 Task: Add a condition where "Hours since last SLA breach Greater than Twelve" in new tickets in your groups.
Action: Mouse moved to (118, 419)
Screenshot: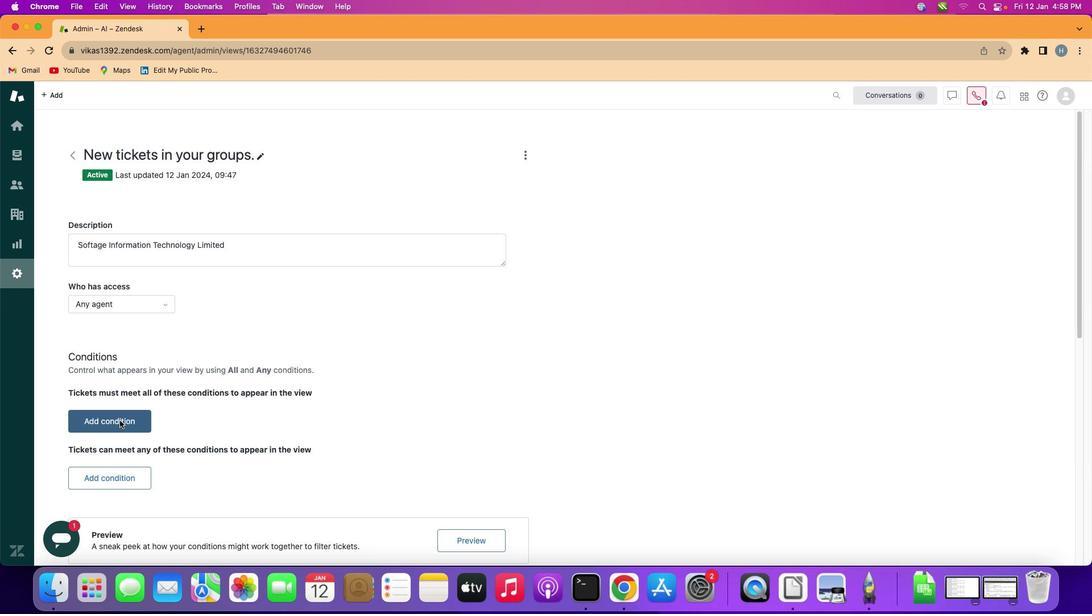 
Action: Mouse pressed left at (118, 419)
Screenshot: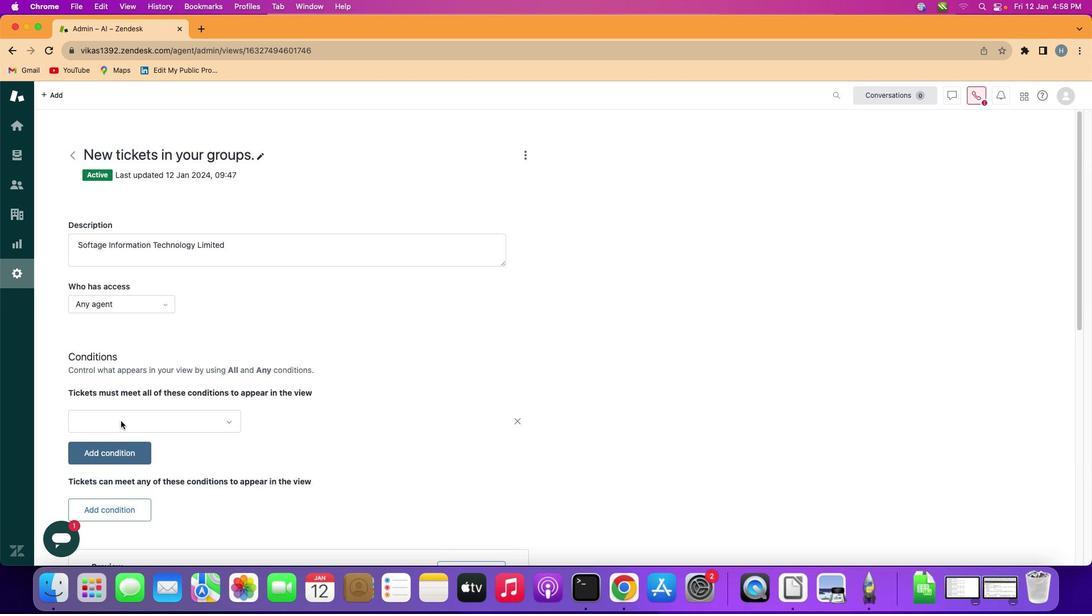 
Action: Mouse moved to (189, 418)
Screenshot: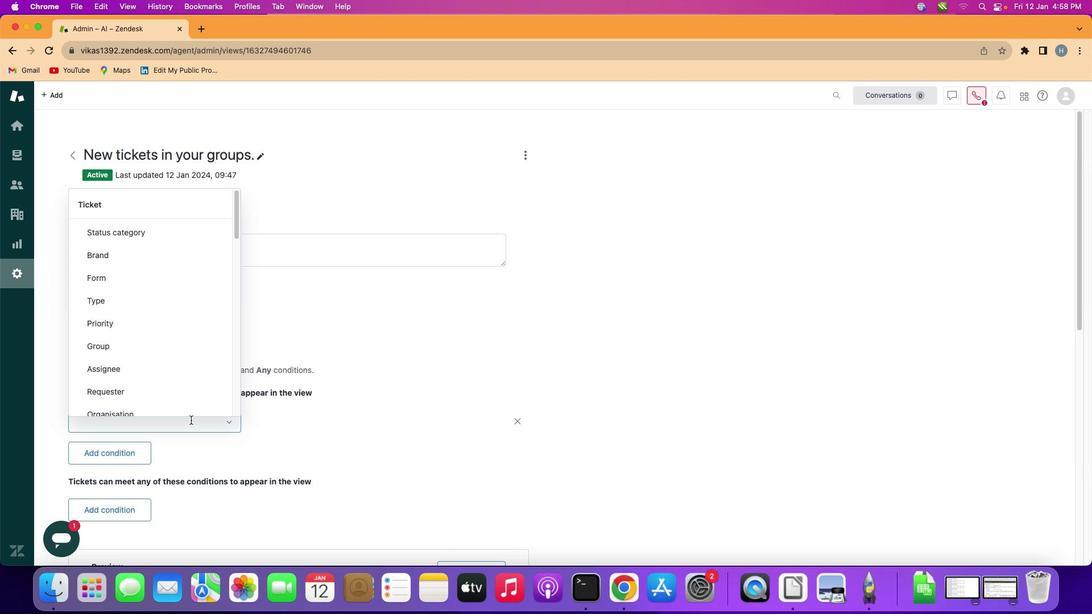 
Action: Mouse pressed left at (189, 418)
Screenshot: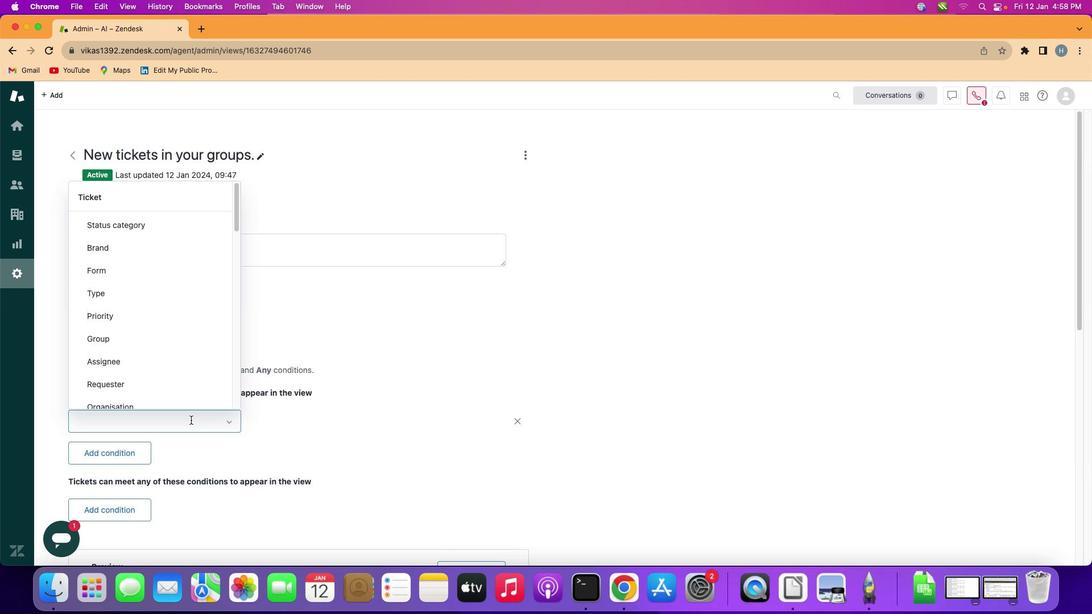 
Action: Mouse moved to (207, 296)
Screenshot: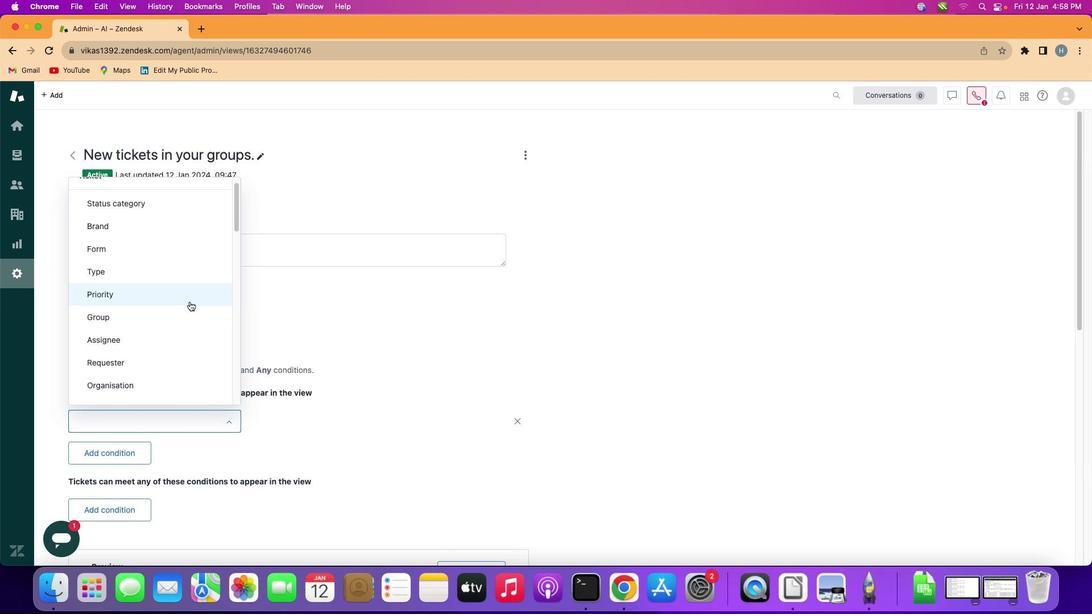 
Action: Mouse scrolled (207, 296) with delta (0, -1)
Screenshot: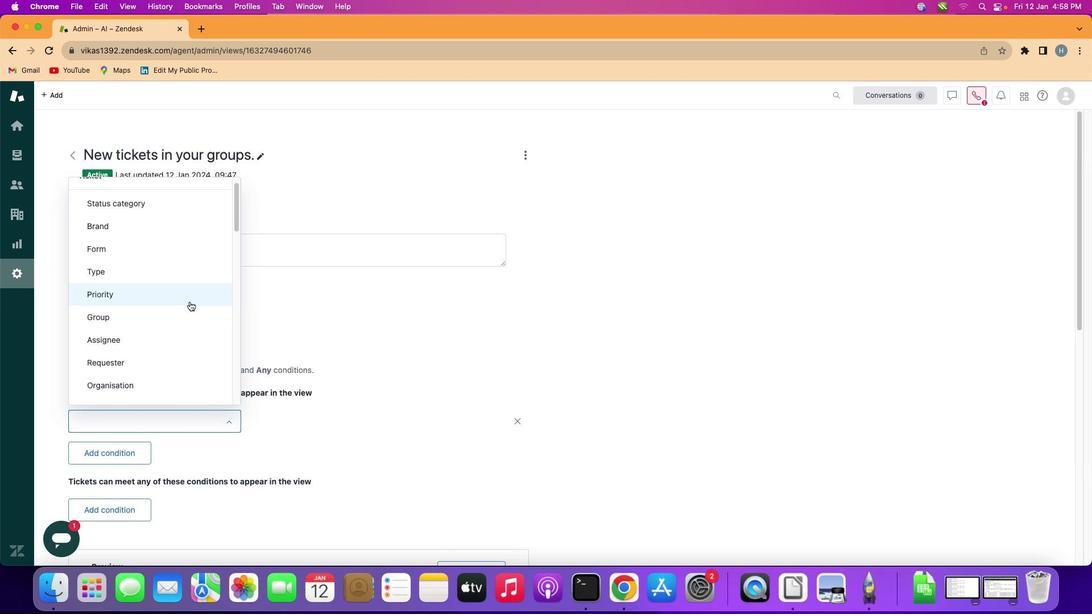 
Action: Mouse moved to (193, 300)
Screenshot: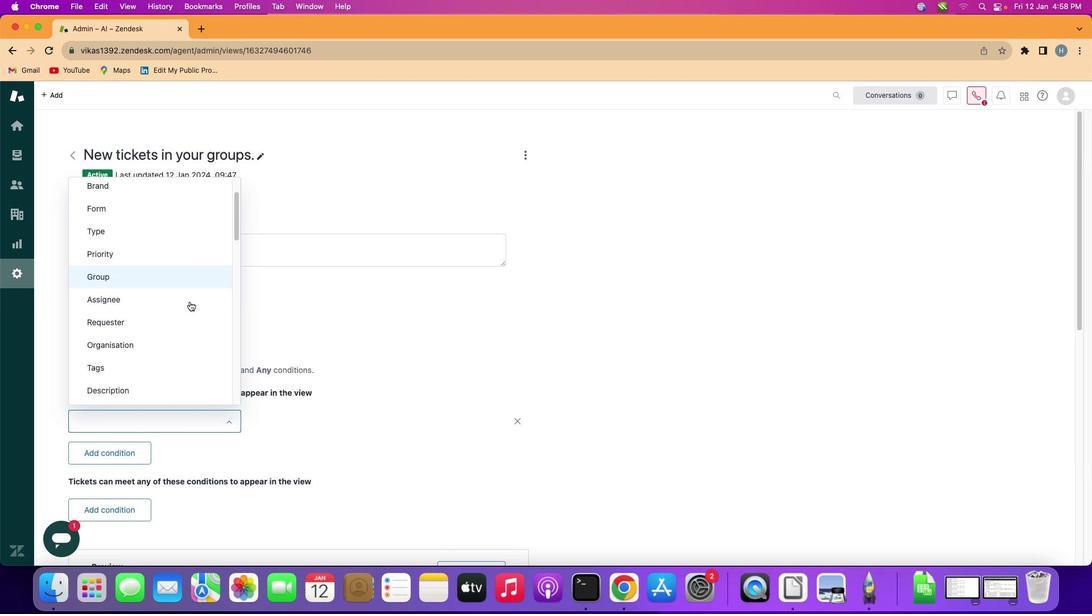 
Action: Mouse scrolled (193, 300) with delta (0, -1)
Screenshot: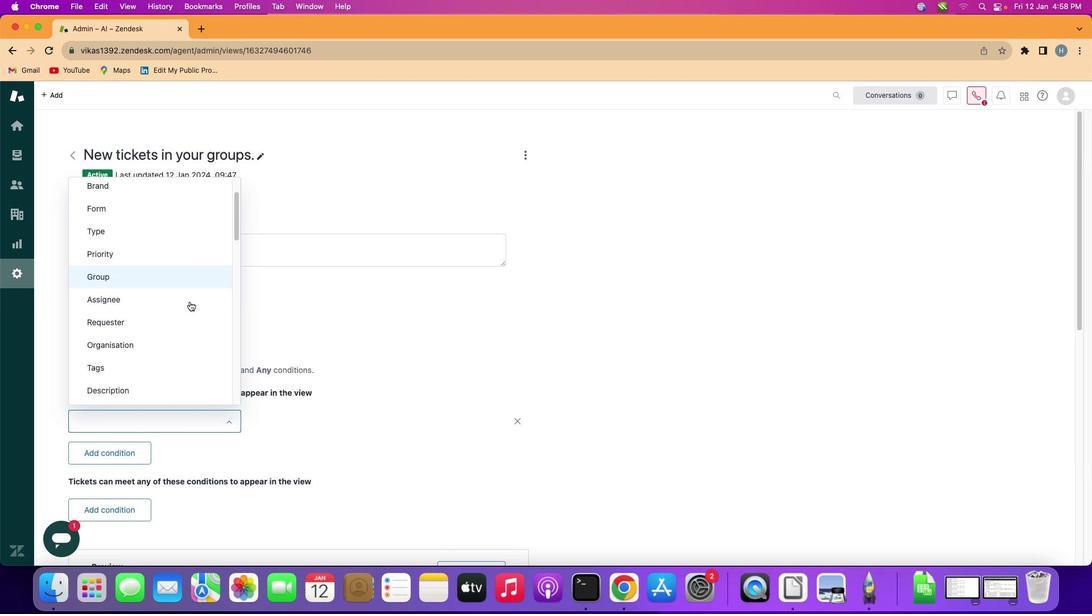 
Action: Mouse moved to (191, 300)
Screenshot: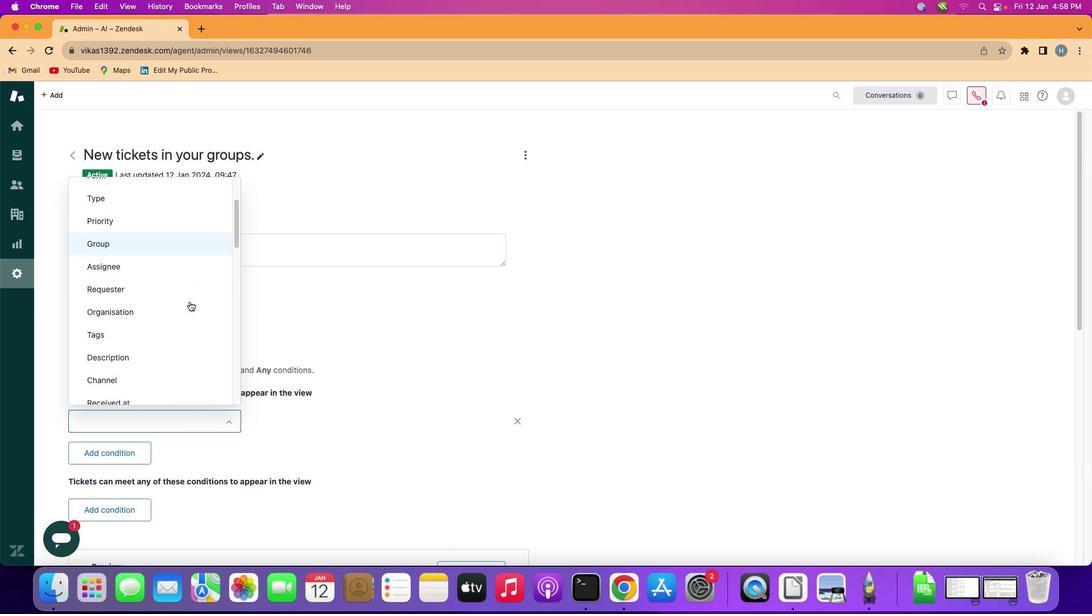 
Action: Mouse scrolled (191, 300) with delta (0, -1)
Screenshot: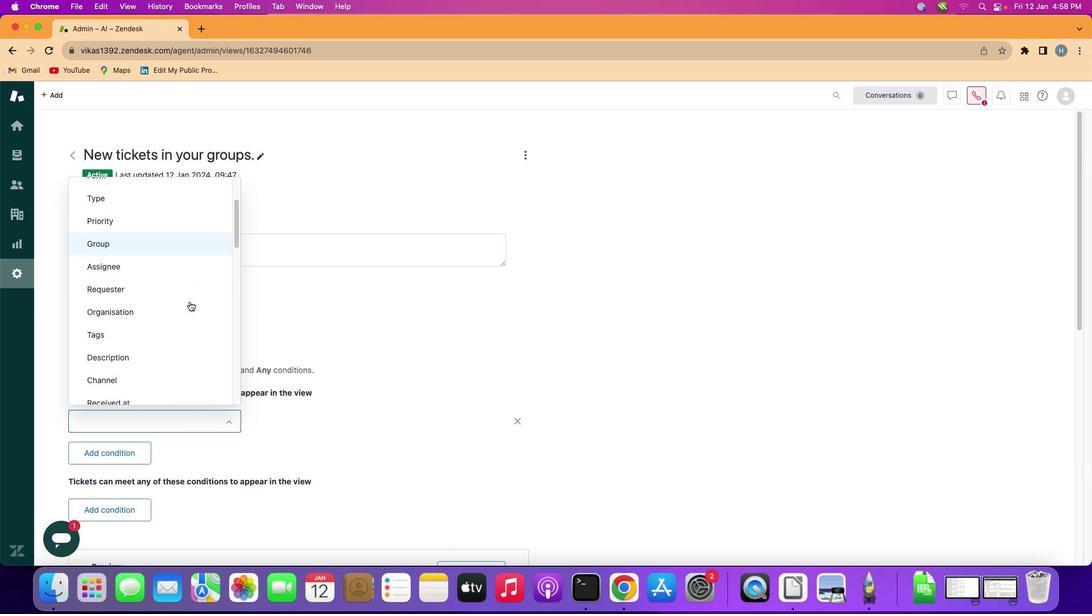 
Action: Mouse moved to (189, 300)
Screenshot: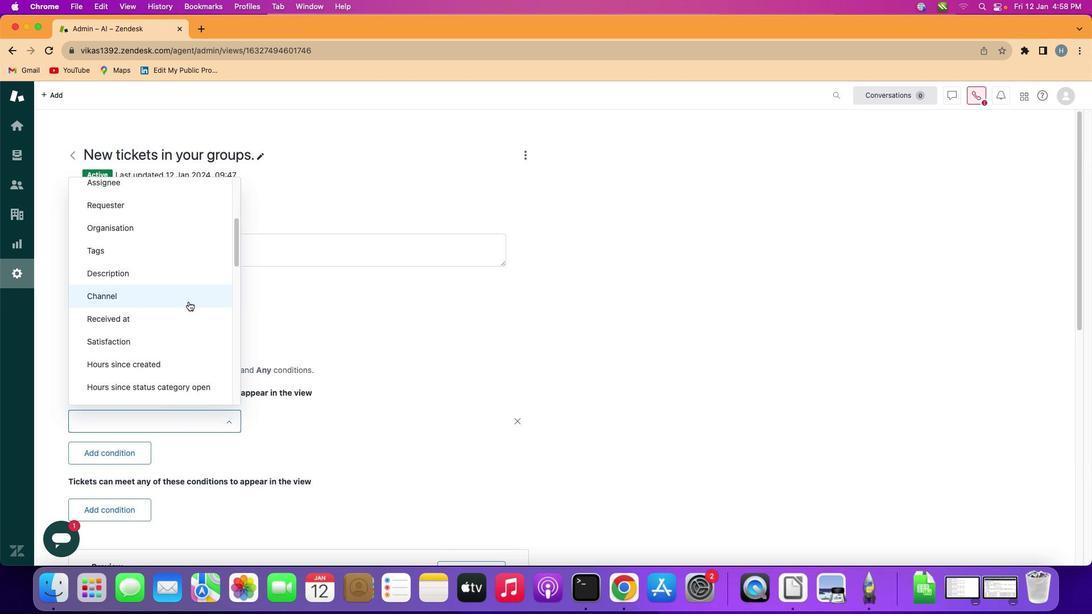 
Action: Mouse scrolled (189, 300) with delta (0, -1)
Screenshot: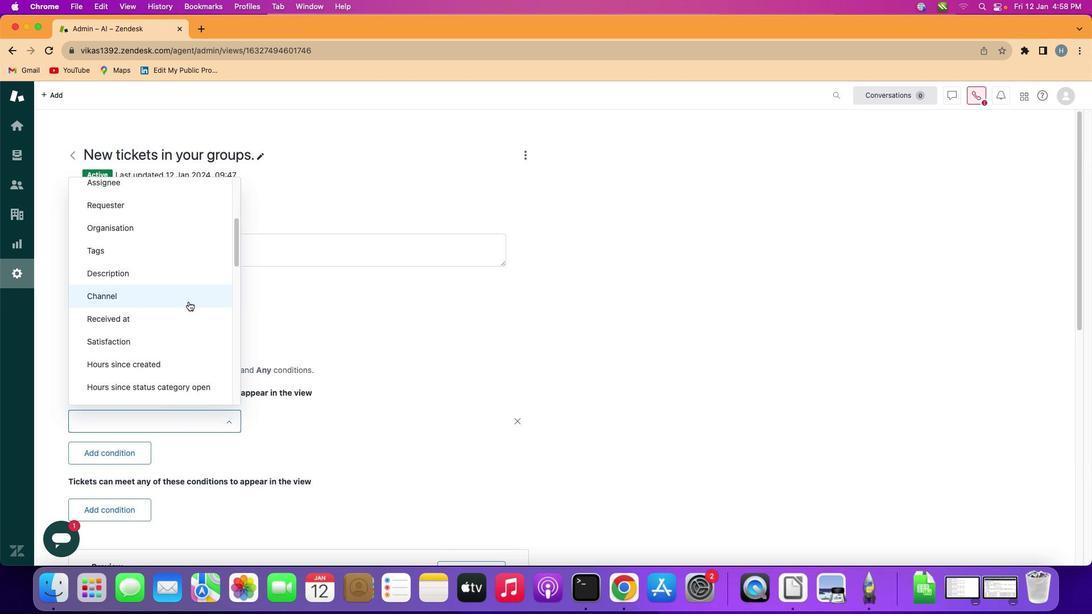 
Action: Mouse moved to (188, 300)
Screenshot: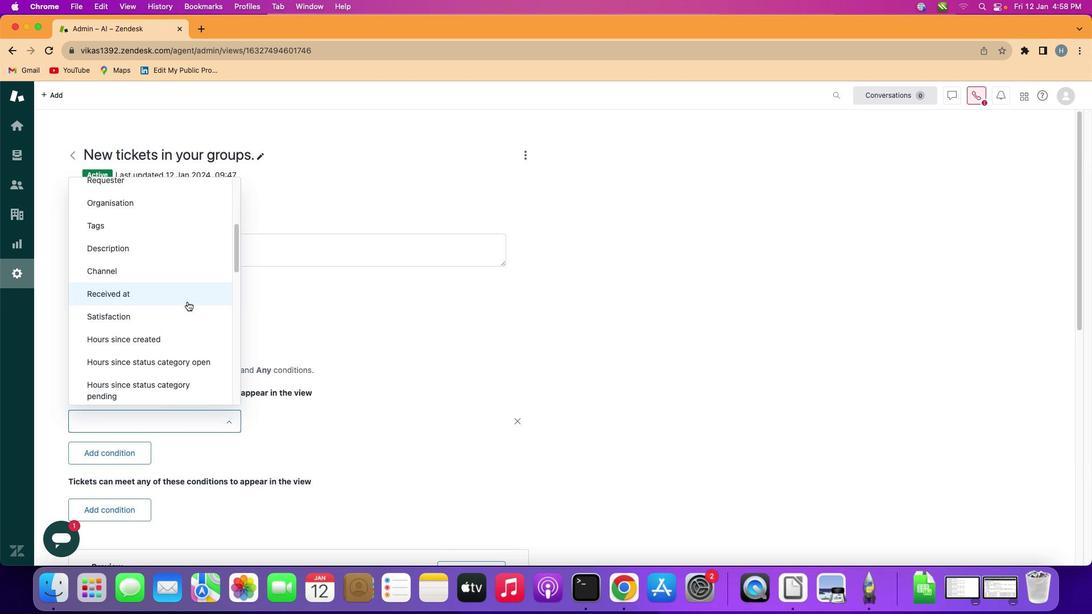 
Action: Mouse scrolled (188, 300) with delta (0, -2)
Screenshot: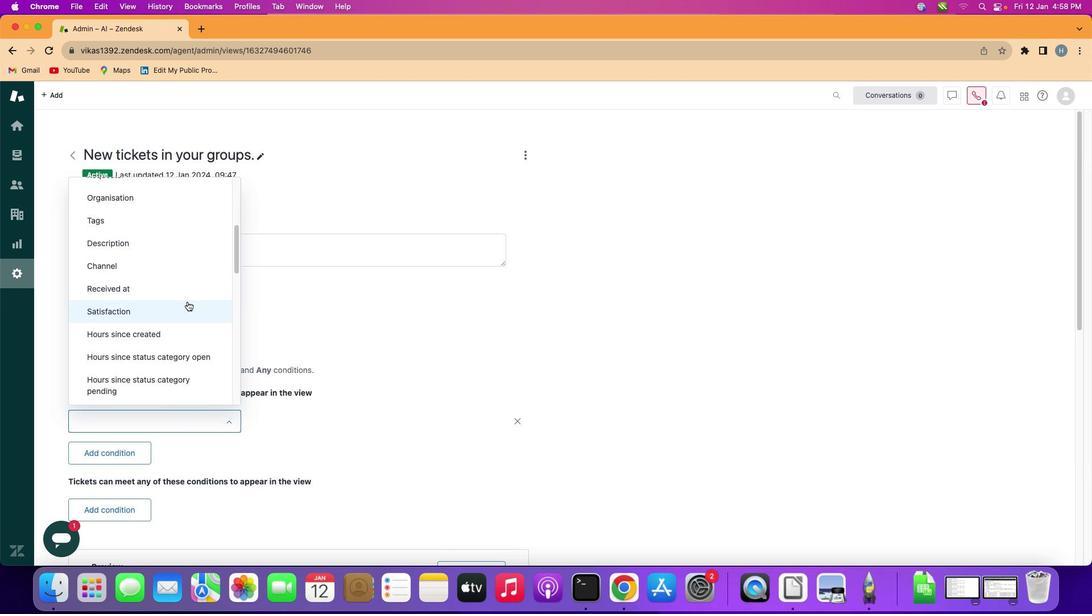 
Action: Mouse moved to (186, 300)
Screenshot: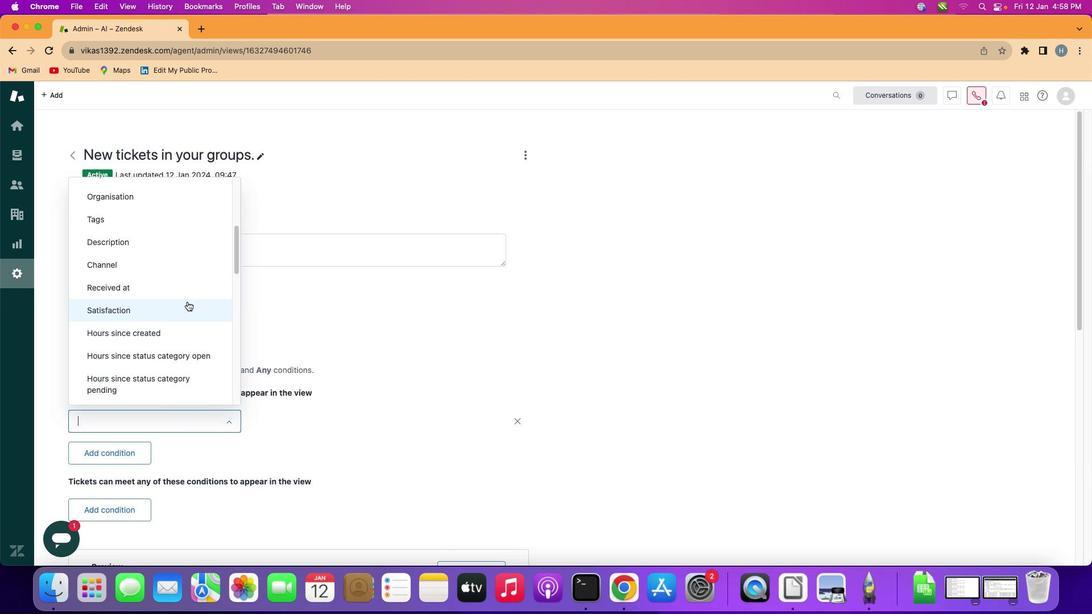
Action: Mouse scrolled (186, 300) with delta (0, -1)
Screenshot: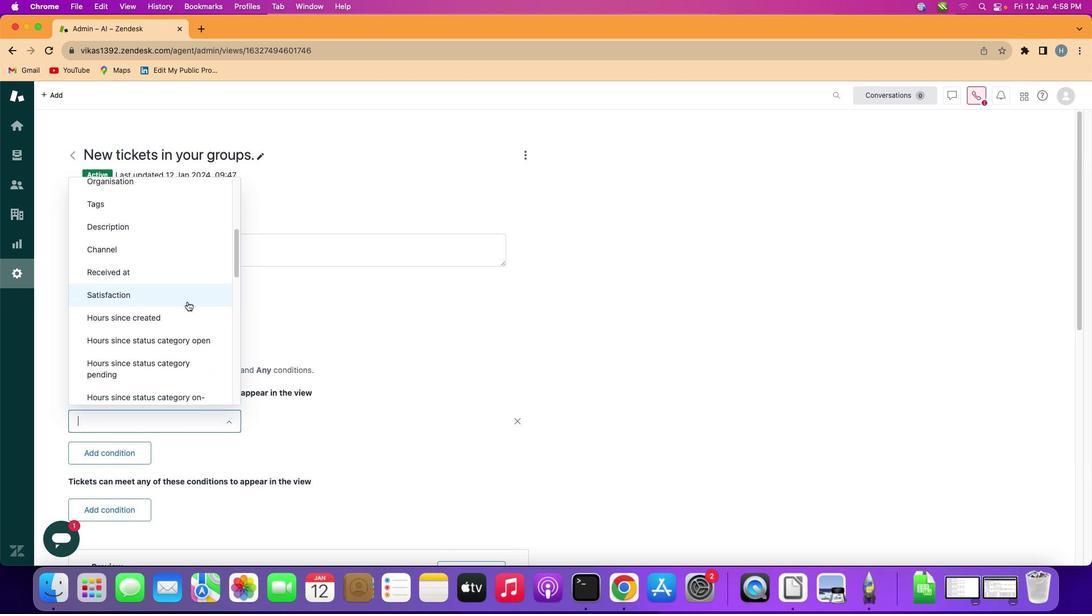 
Action: Mouse scrolled (186, 300) with delta (0, -1)
Screenshot: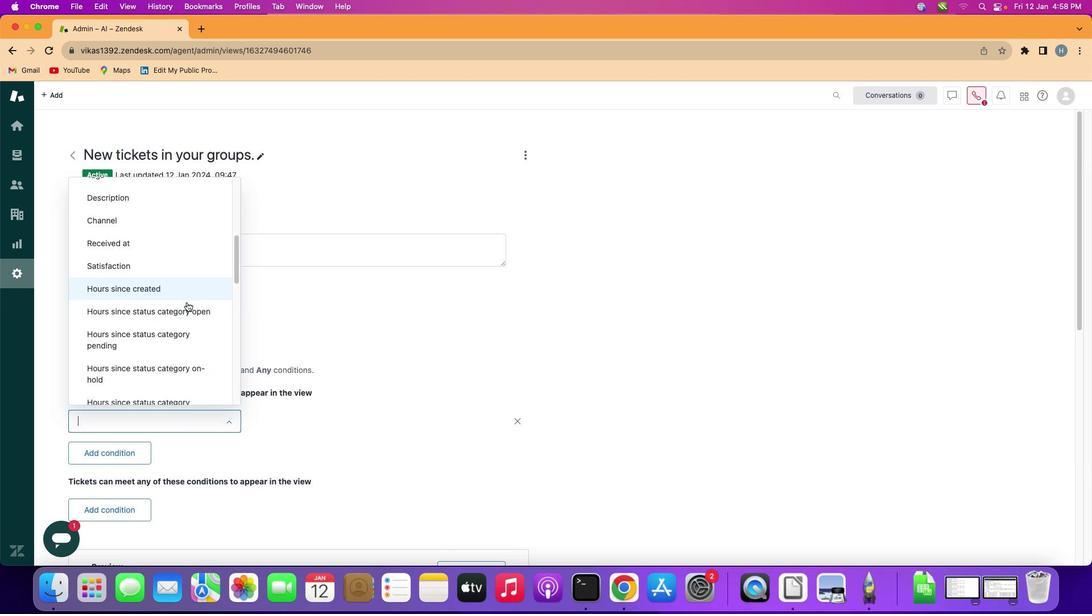 
Action: Mouse scrolled (186, 300) with delta (0, -1)
Screenshot: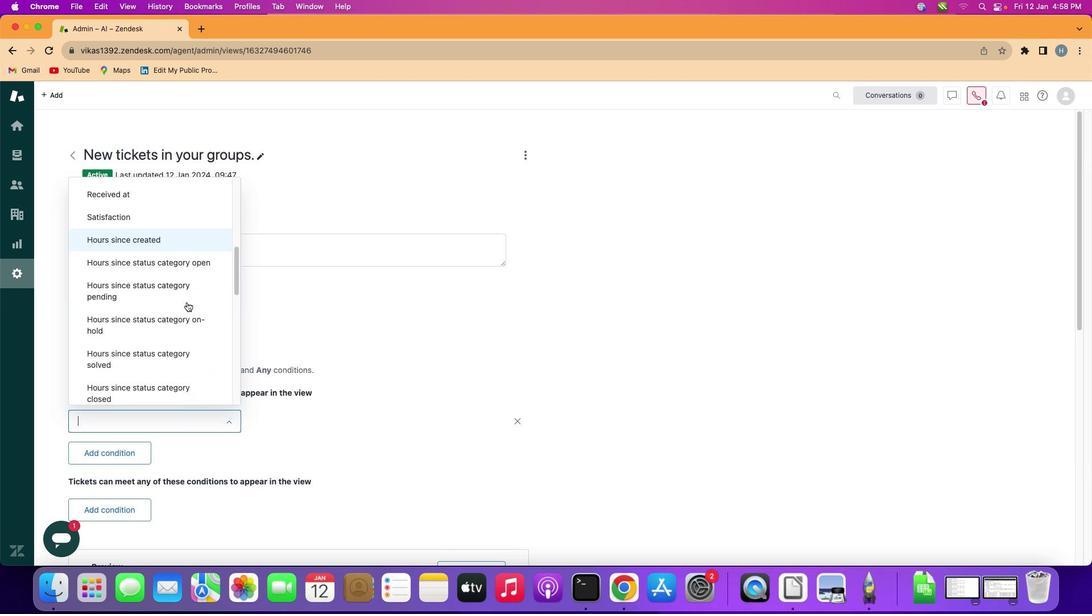 
Action: Mouse moved to (186, 300)
Screenshot: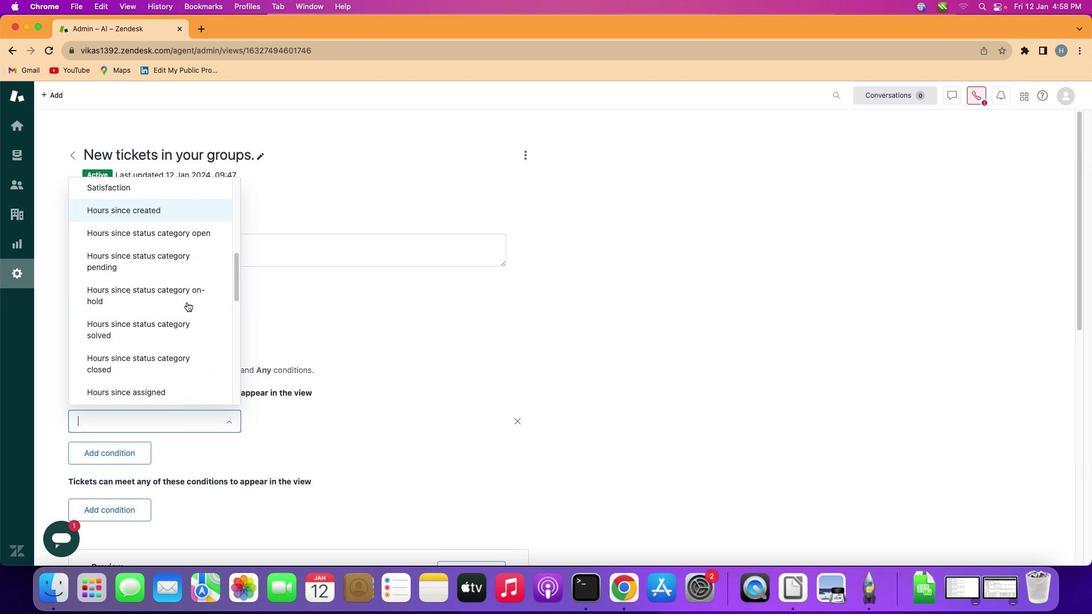 
Action: Mouse scrolled (186, 300) with delta (0, -1)
Screenshot: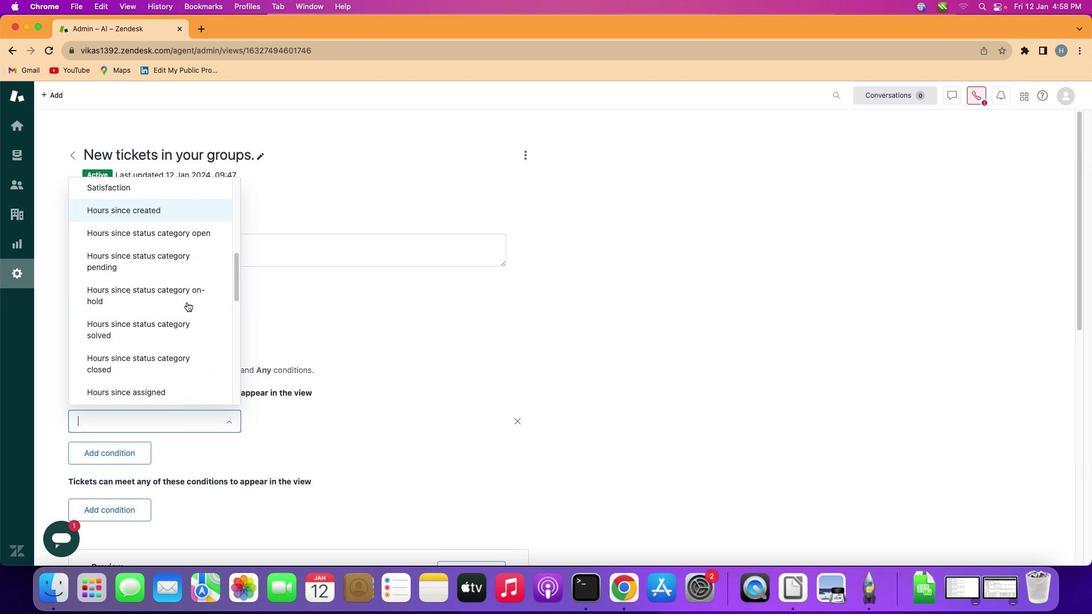
Action: Mouse scrolled (186, 300) with delta (0, -1)
Screenshot: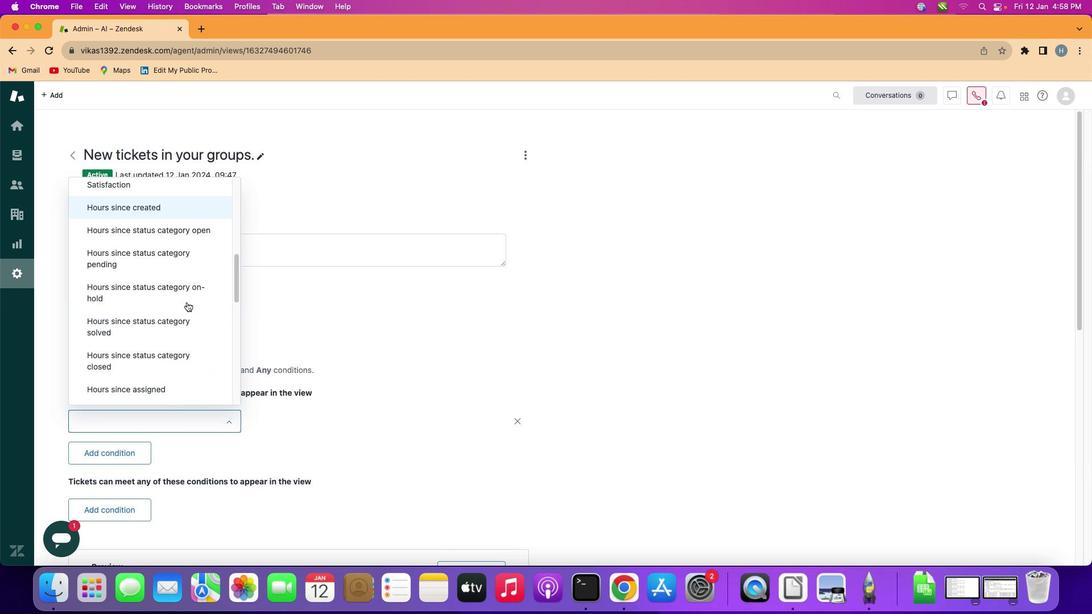 
Action: Mouse scrolled (186, 300) with delta (0, -1)
Screenshot: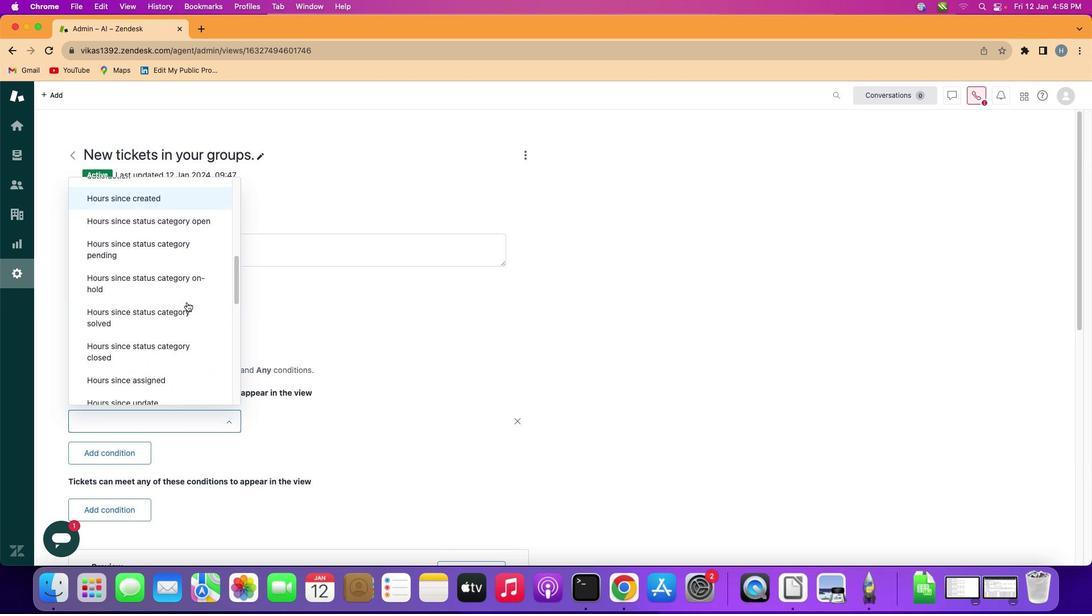 
Action: Mouse scrolled (186, 300) with delta (0, -1)
Screenshot: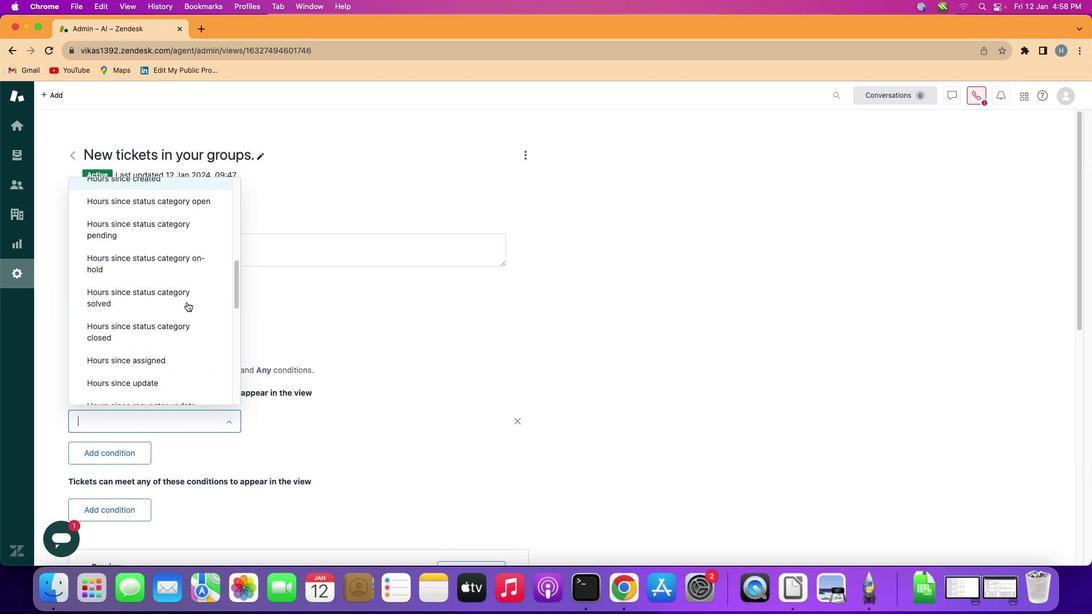 
Action: Mouse scrolled (186, 300) with delta (0, -1)
Screenshot: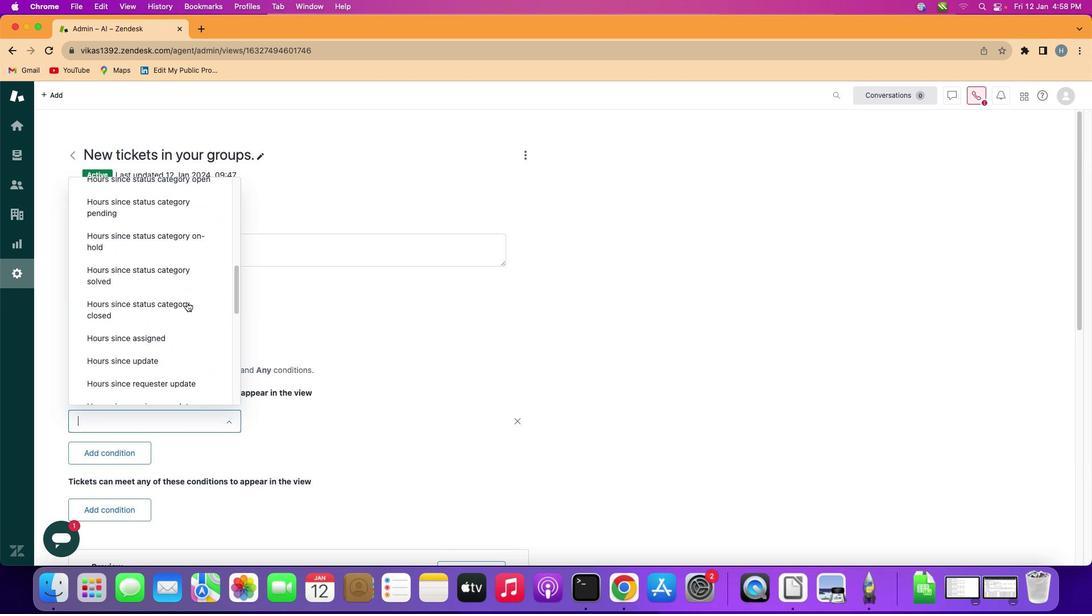 
Action: Mouse scrolled (186, 300) with delta (0, -1)
Screenshot: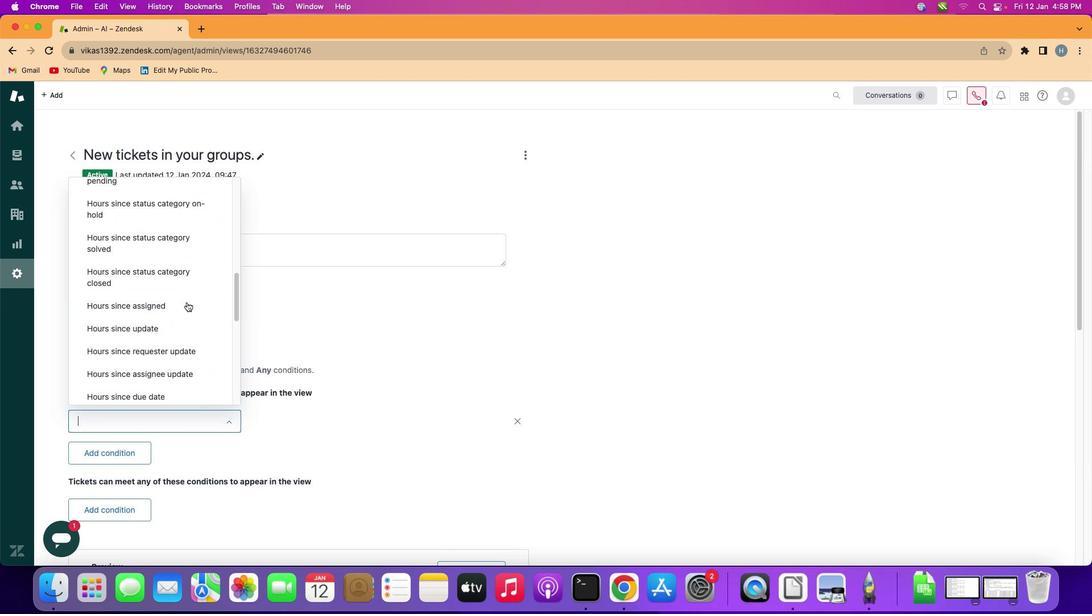 
Action: Mouse moved to (186, 300)
Screenshot: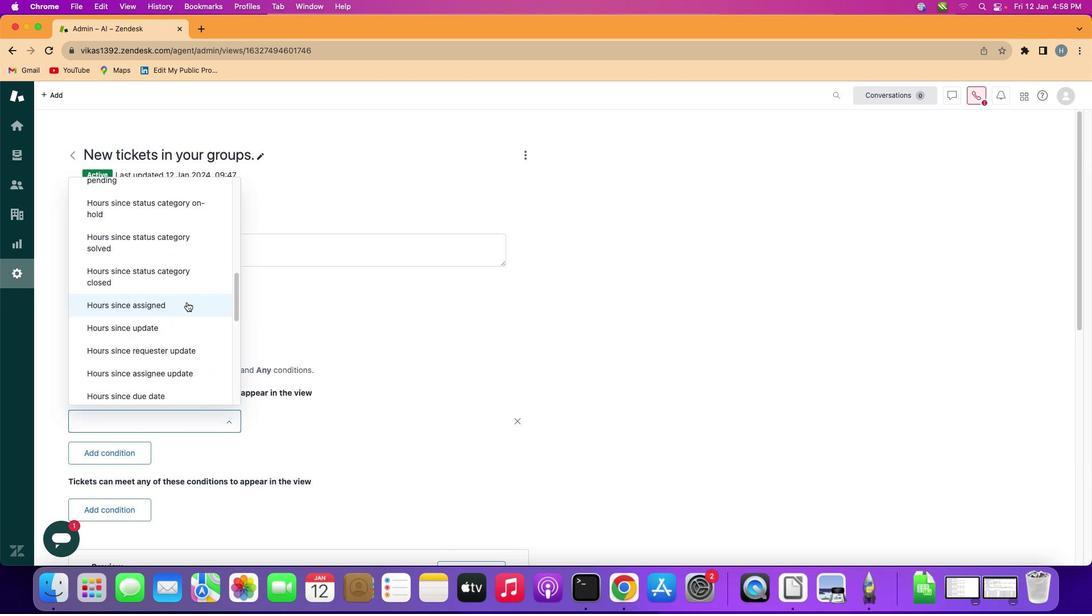 
Action: Mouse scrolled (186, 300) with delta (0, -1)
Screenshot: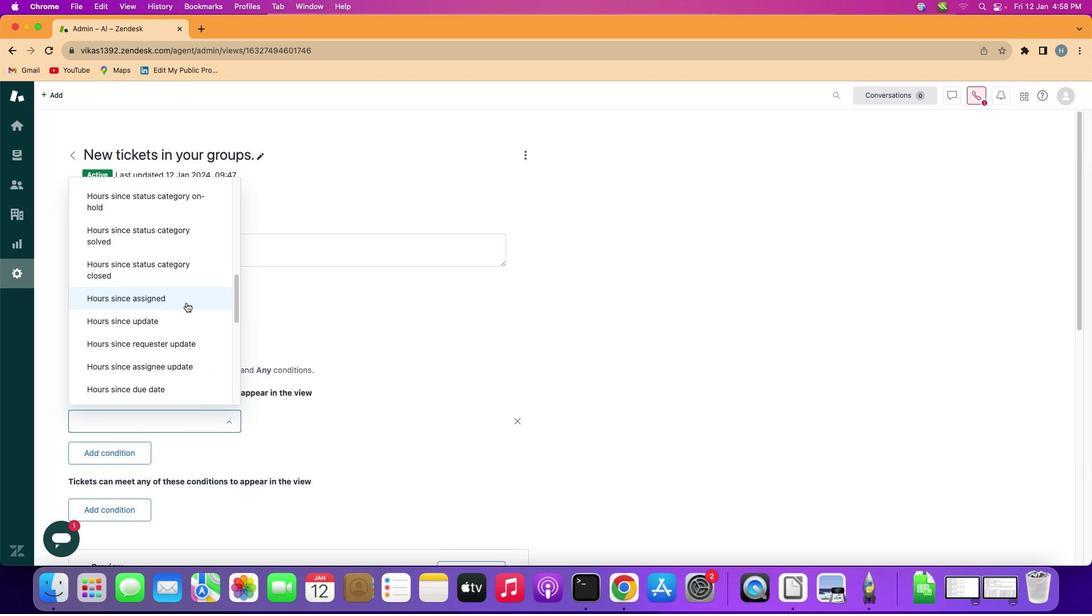 
Action: Mouse moved to (185, 301)
Screenshot: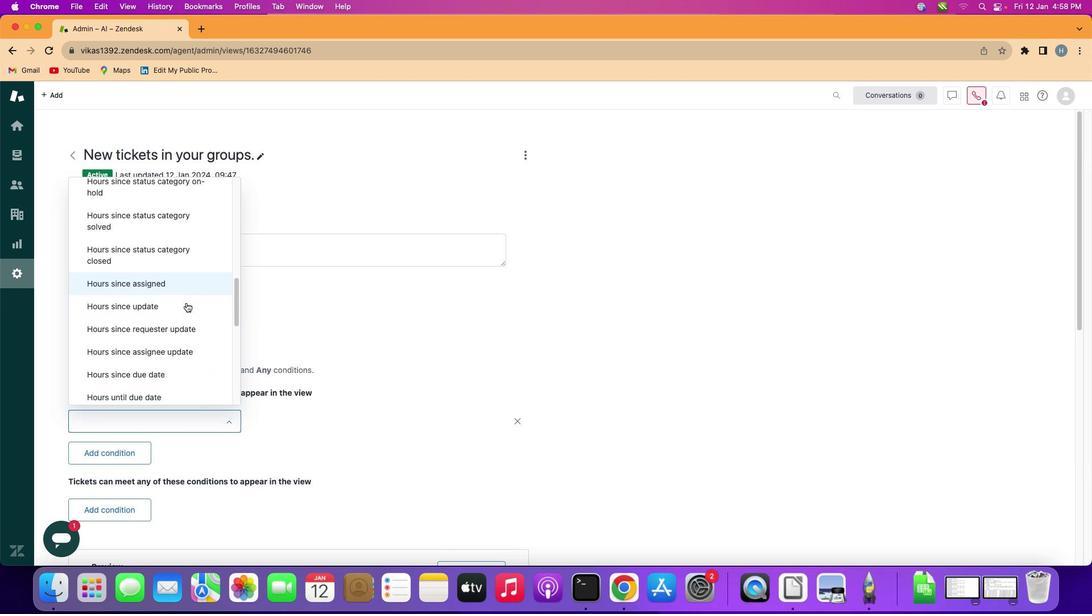 
Action: Mouse scrolled (185, 301) with delta (0, -1)
Screenshot: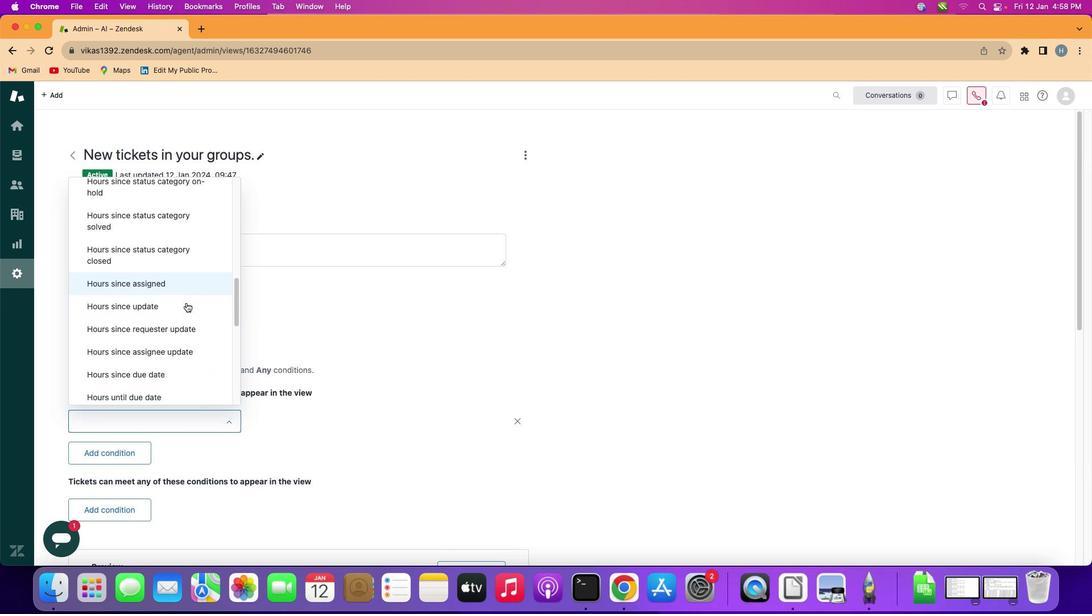 
Action: Mouse moved to (185, 301)
Screenshot: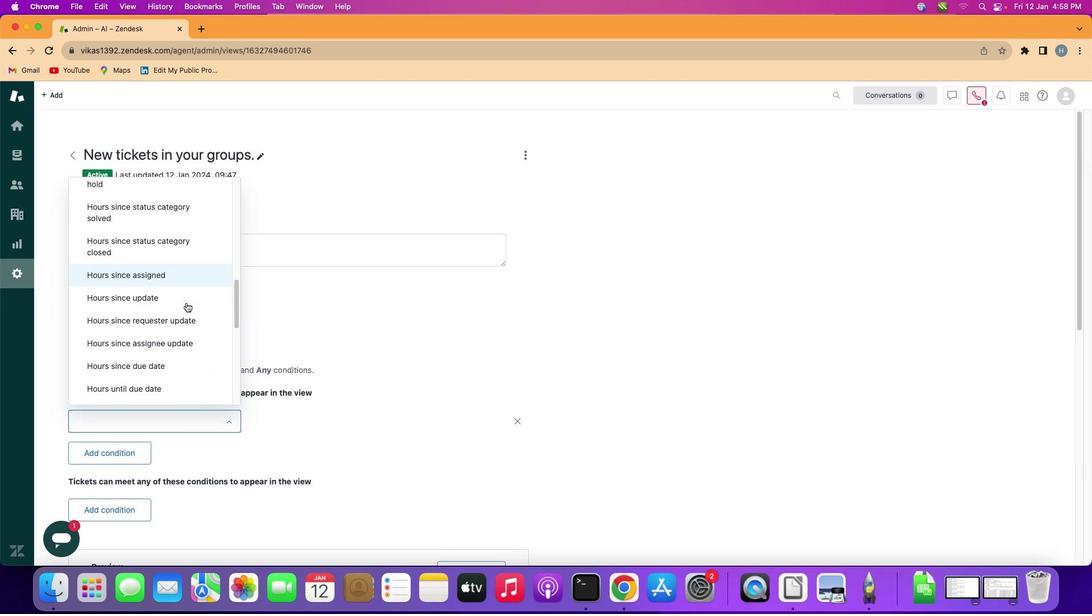 
Action: Mouse scrolled (185, 301) with delta (0, -1)
Screenshot: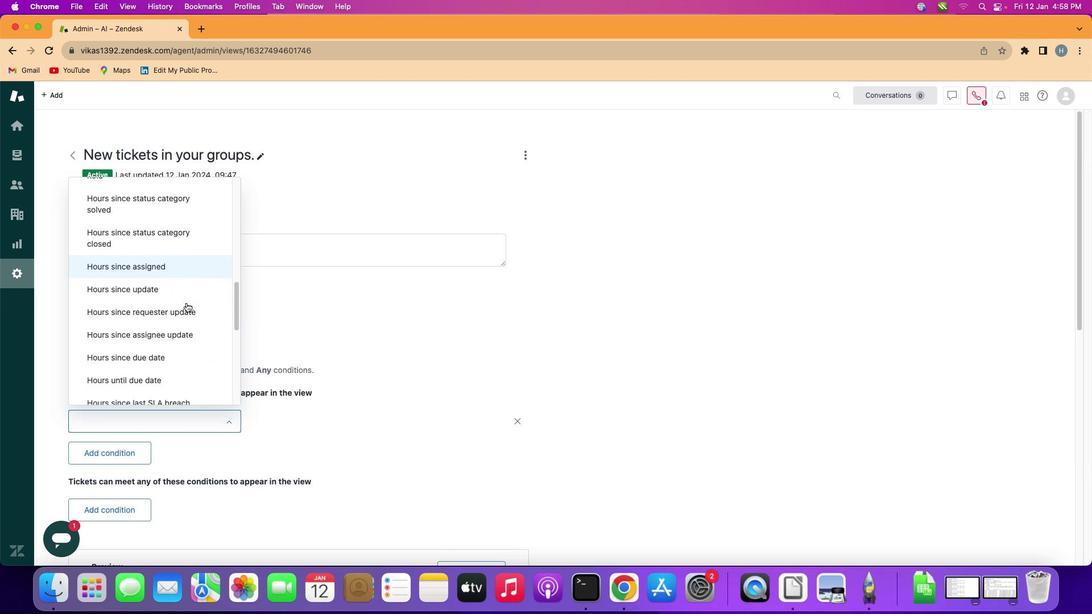 
Action: Mouse moved to (185, 302)
Screenshot: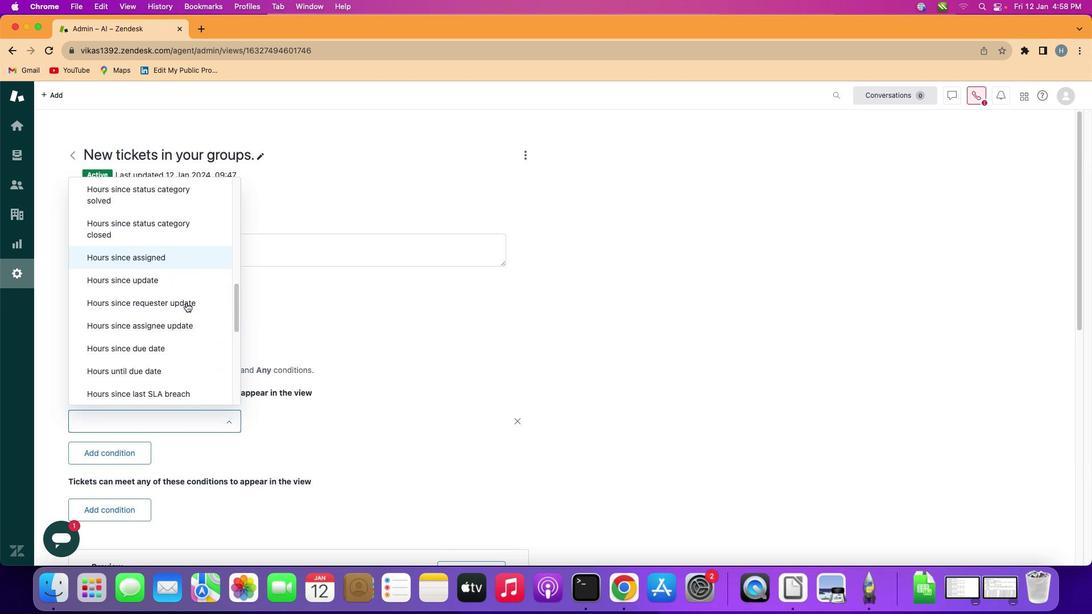 
Action: Mouse scrolled (185, 302) with delta (0, -1)
Screenshot: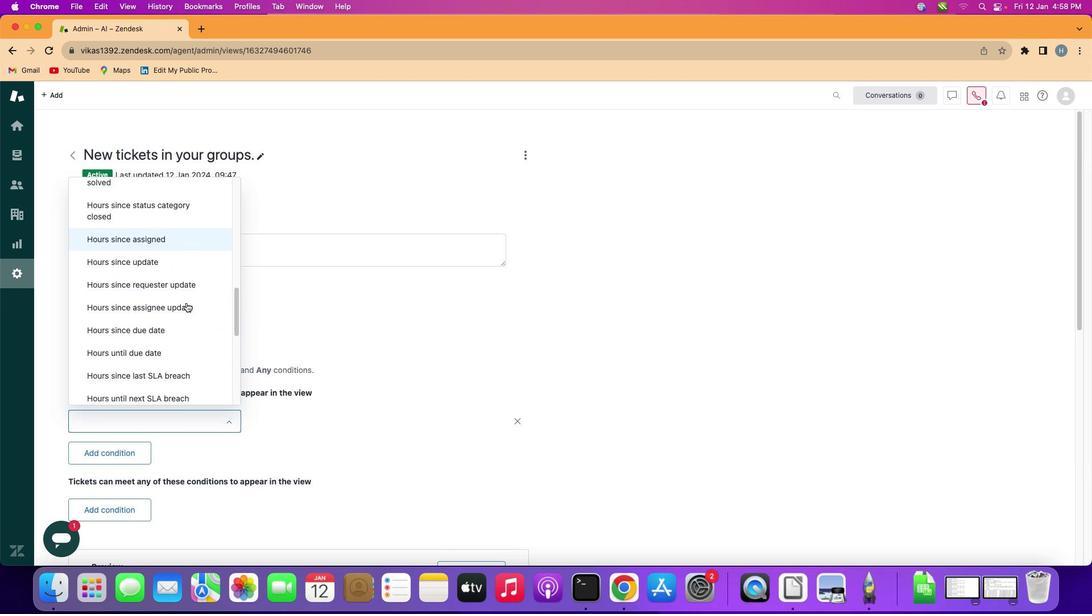 
Action: Mouse moved to (184, 302)
Screenshot: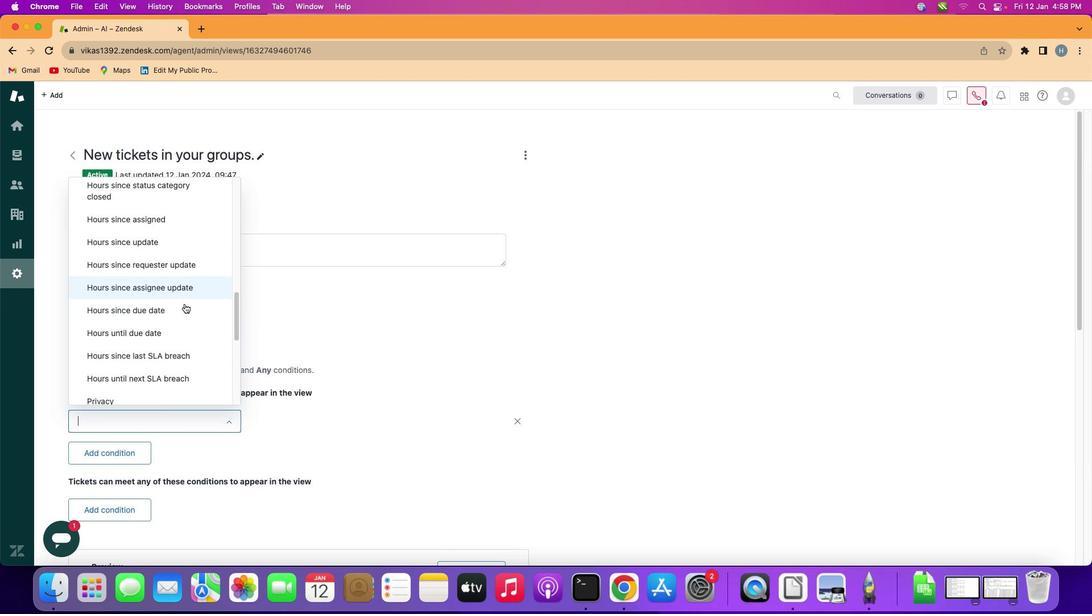 
Action: Mouse scrolled (184, 302) with delta (0, -1)
Screenshot: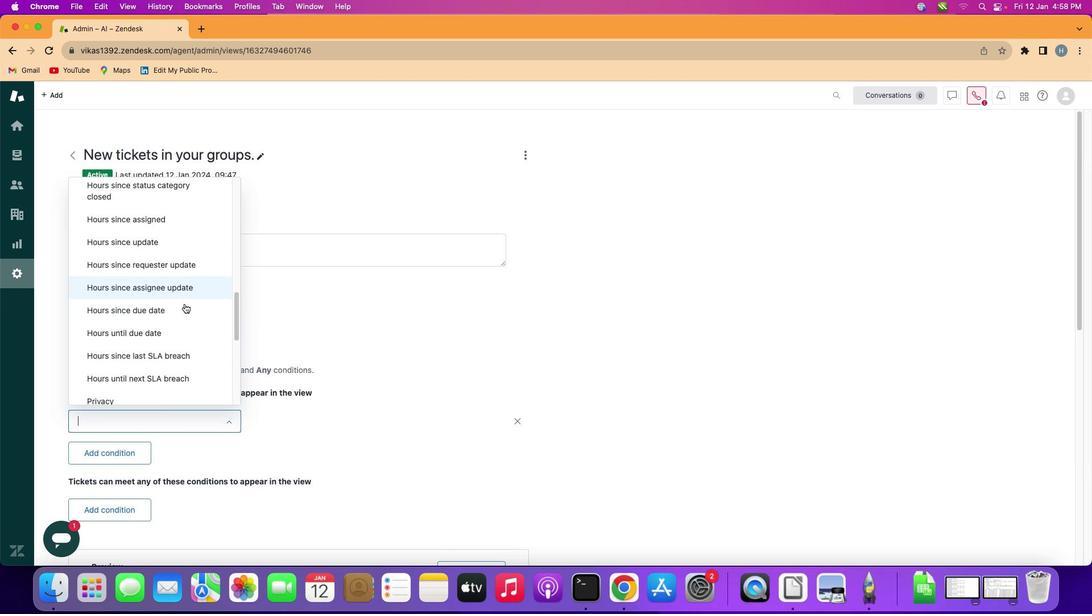 
Action: Mouse moved to (183, 302)
Screenshot: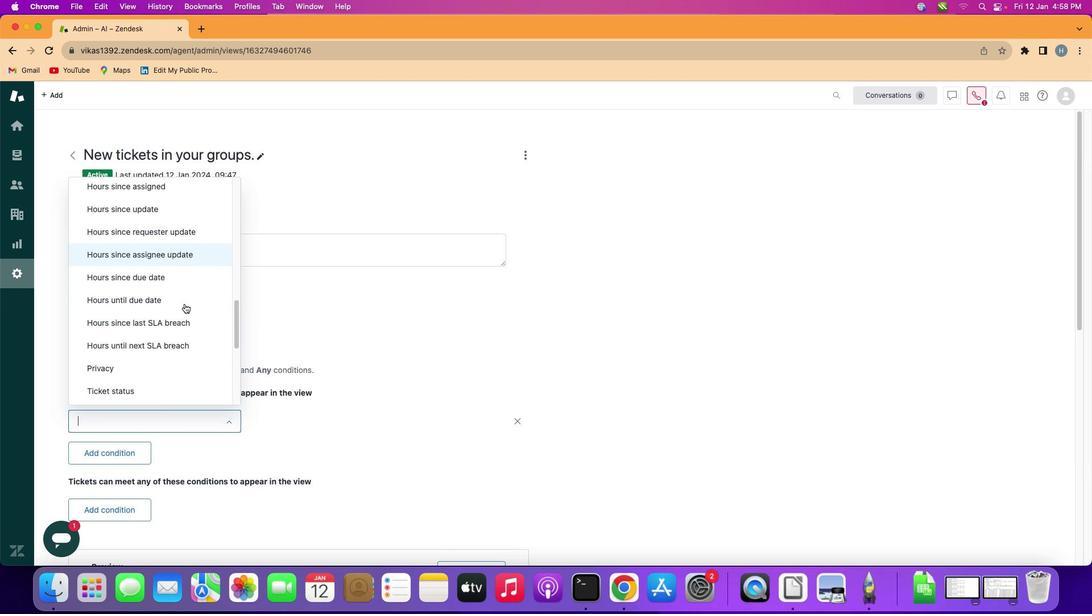 
Action: Mouse scrolled (183, 302) with delta (0, -1)
Screenshot: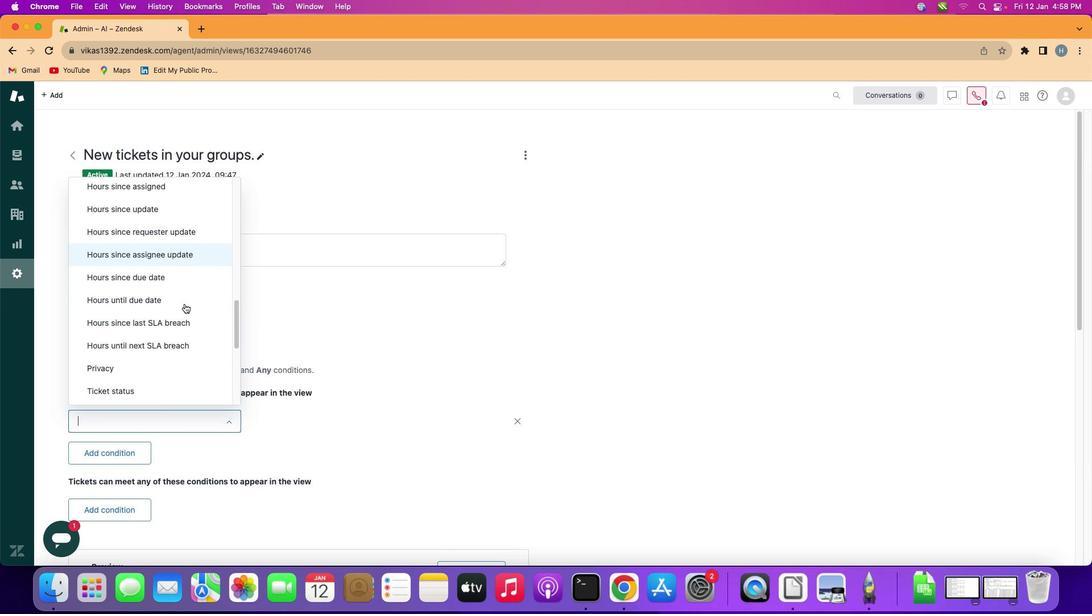 
Action: Mouse moved to (183, 302)
Screenshot: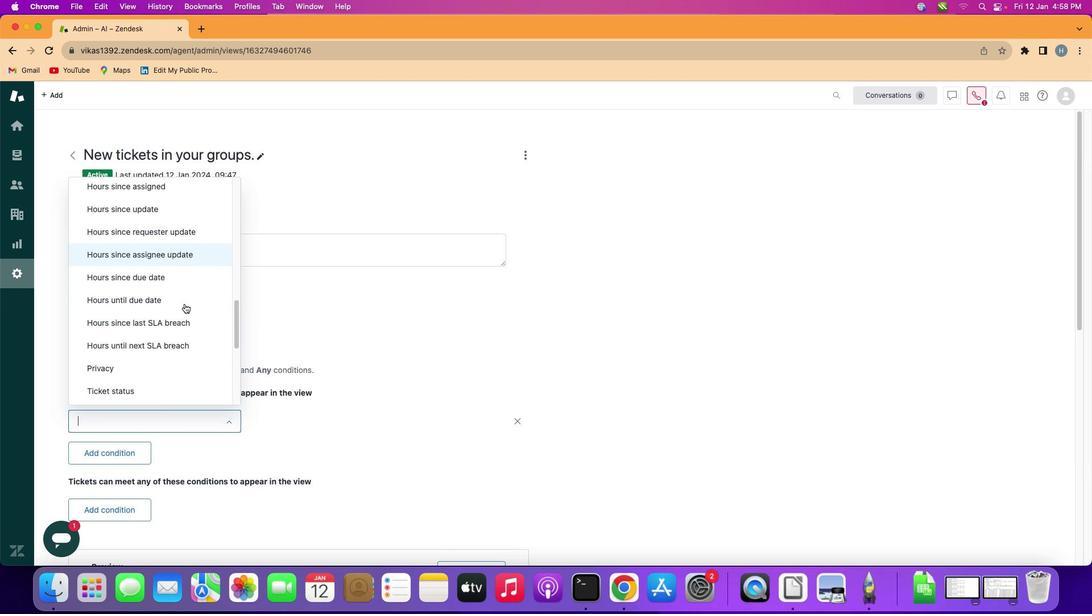 
Action: Mouse scrolled (183, 302) with delta (0, -1)
Screenshot: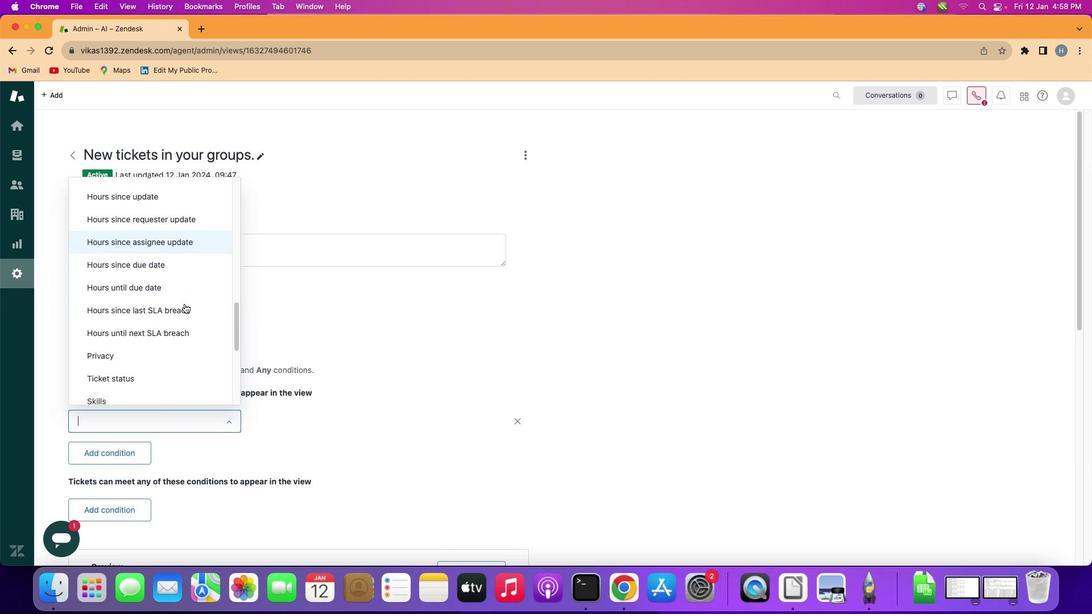 
Action: Mouse moved to (183, 302)
Screenshot: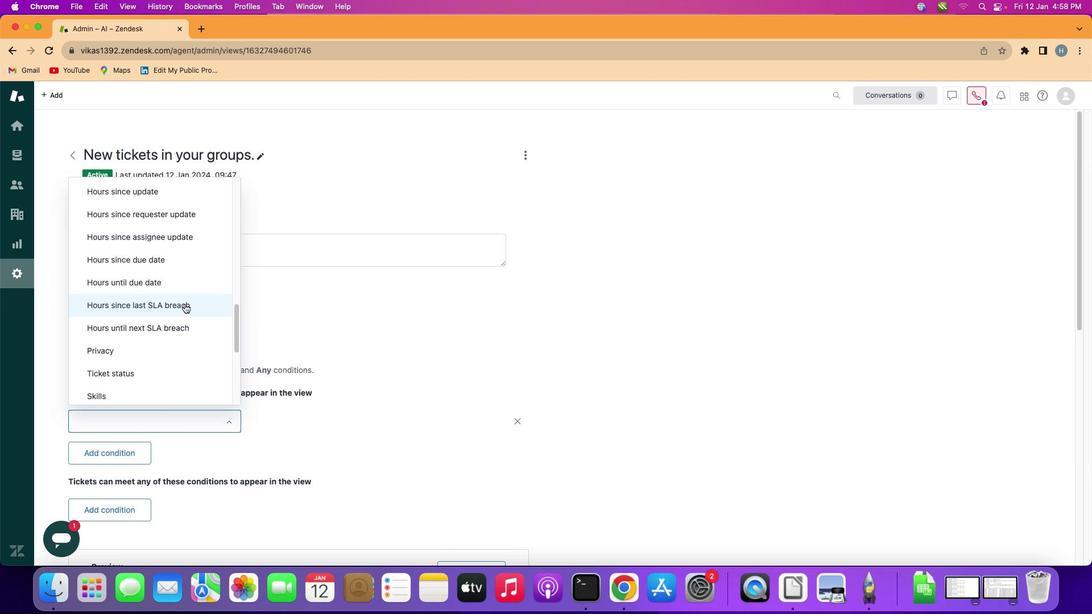 
Action: Mouse pressed left at (183, 302)
Screenshot: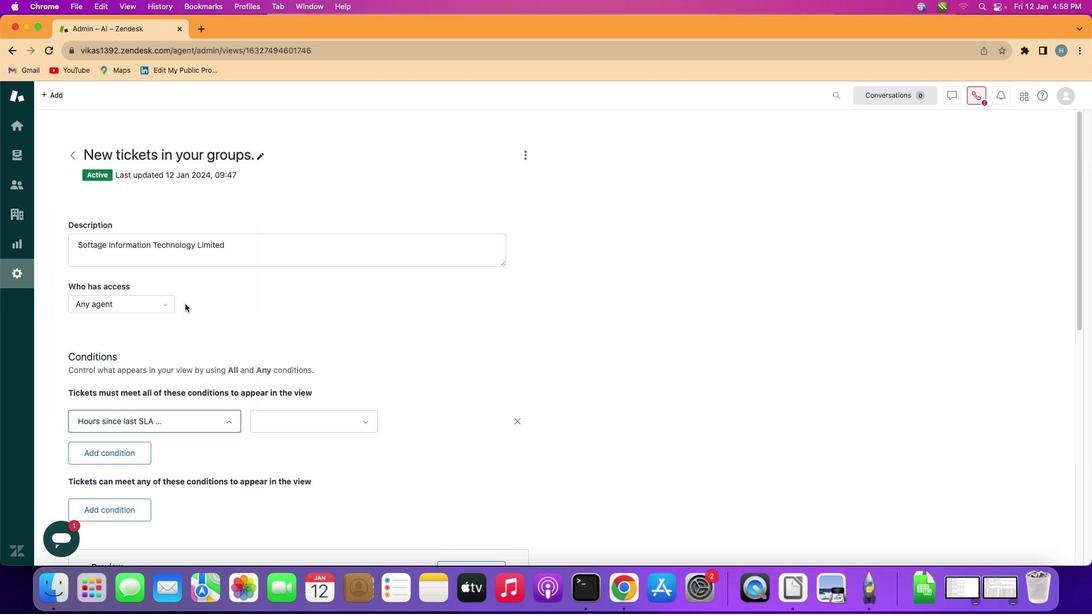 
Action: Mouse moved to (358, 422)
Screenshot: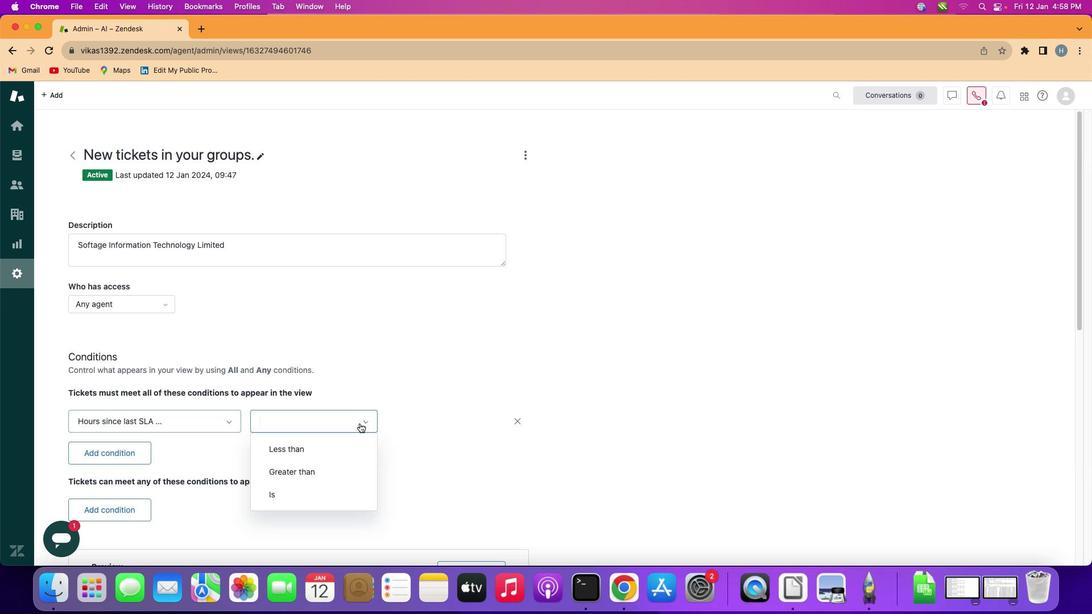
Action: Mouse pressed left at (358, 422)
Screenshot: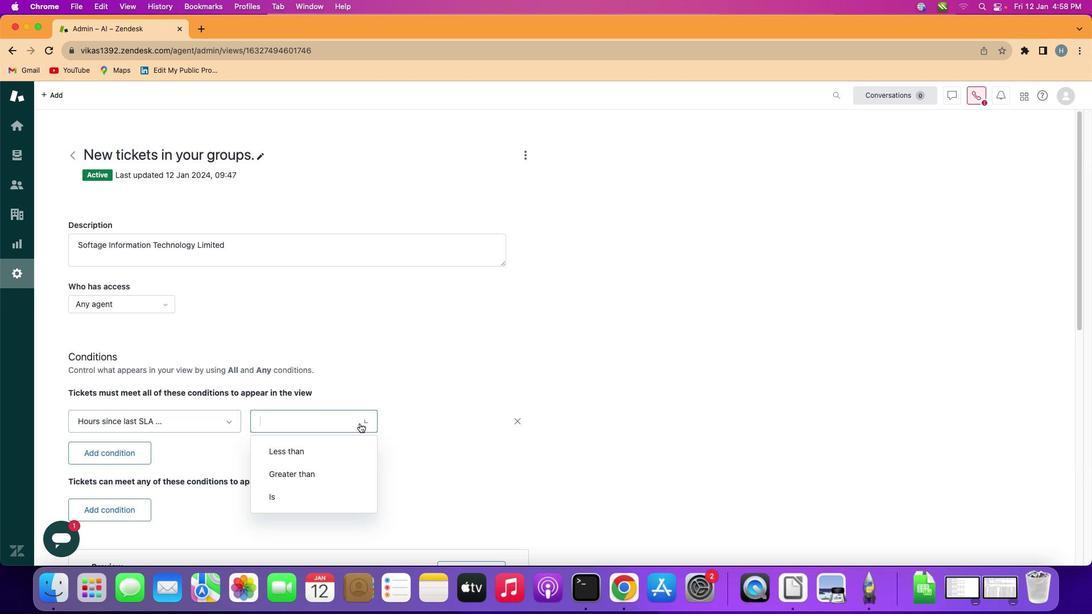 
Action: Mouse moved to (336, 463)
Screenshot: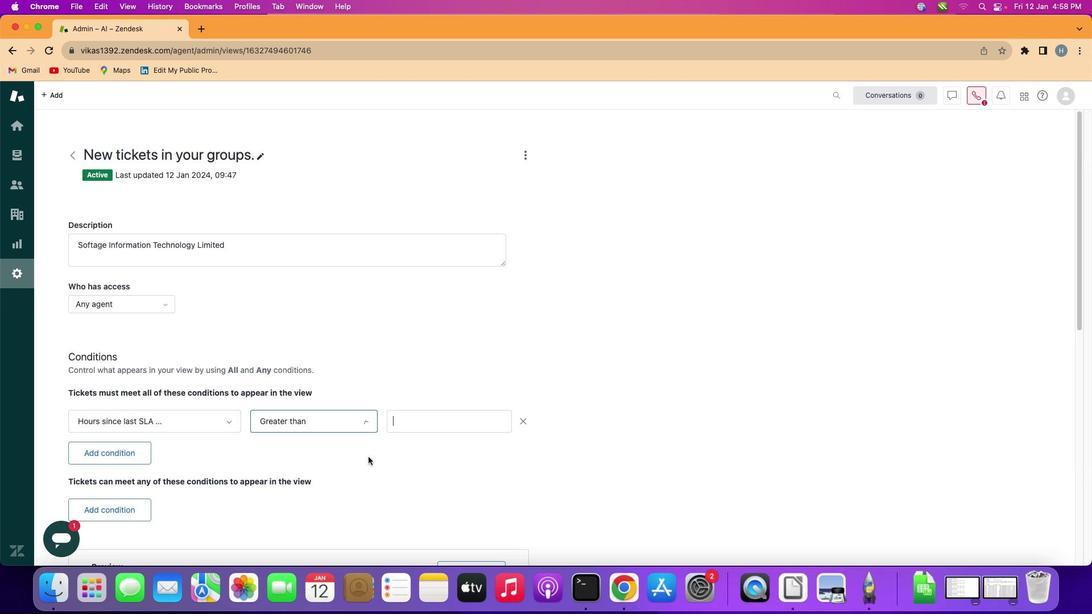 
Action: Mouse pressed left at (336, 463)
Screenshot: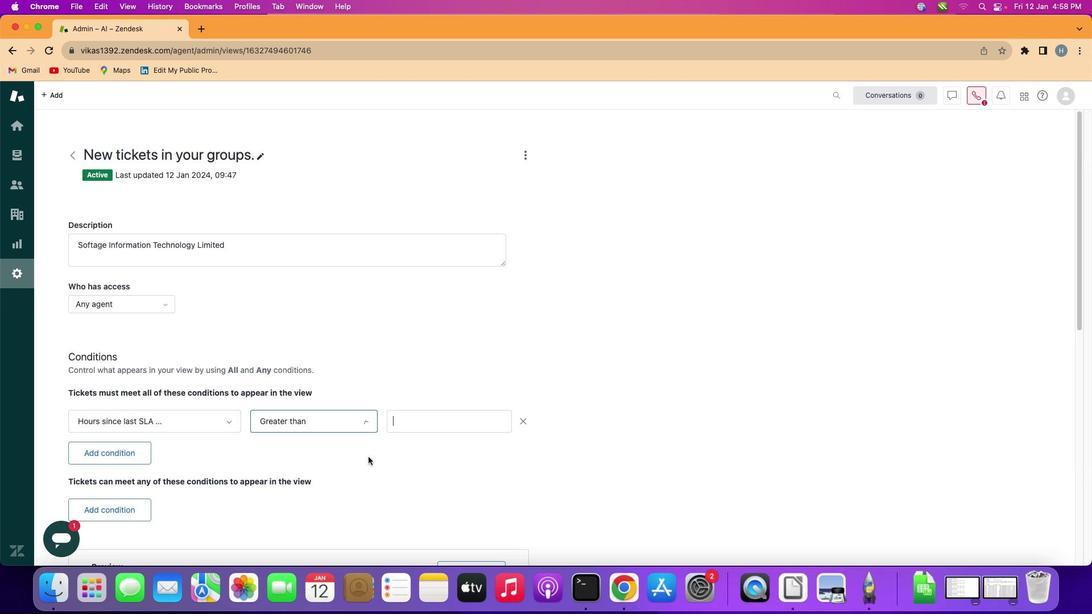
Action: Mouse moved to (438, 418)
Screenshot: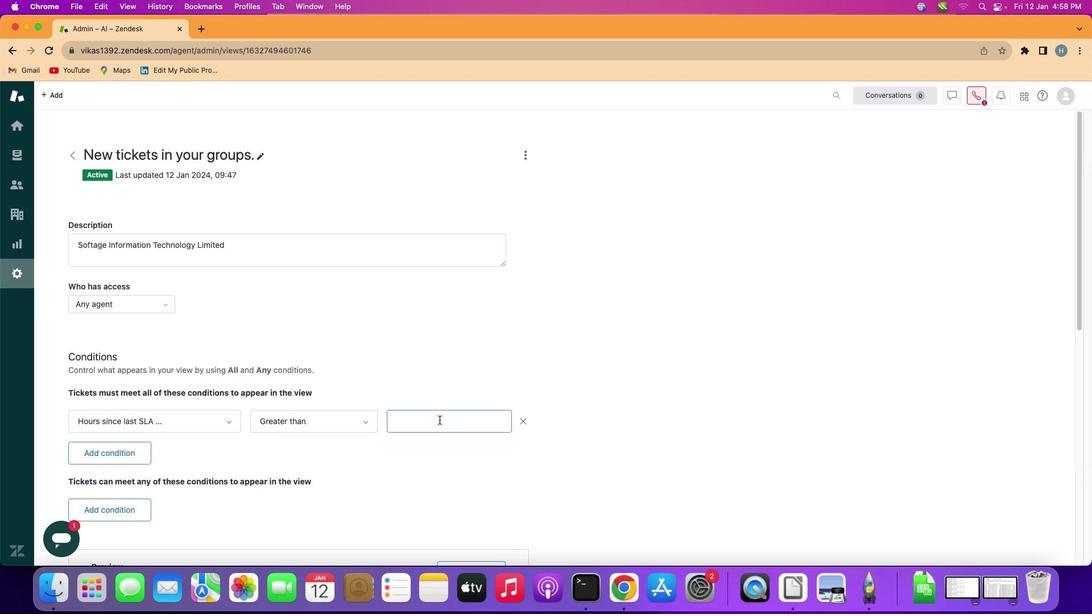 
Action: Mouse pressed left at (438, 418)
Screenshot: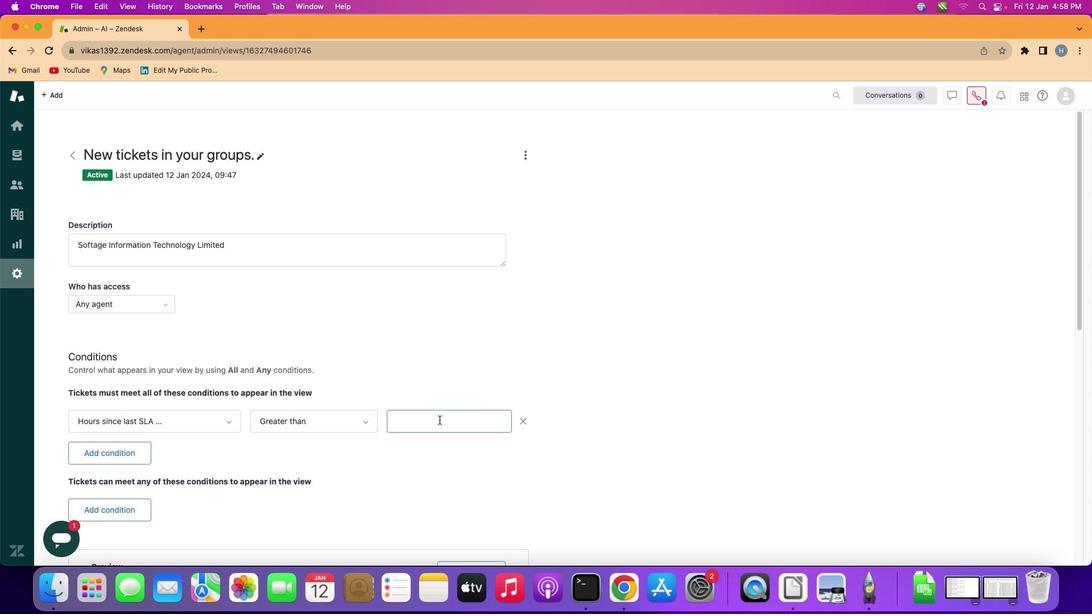 
Action: Key pressed Key.shift'T''w''e''l''v''e'
Screenshot: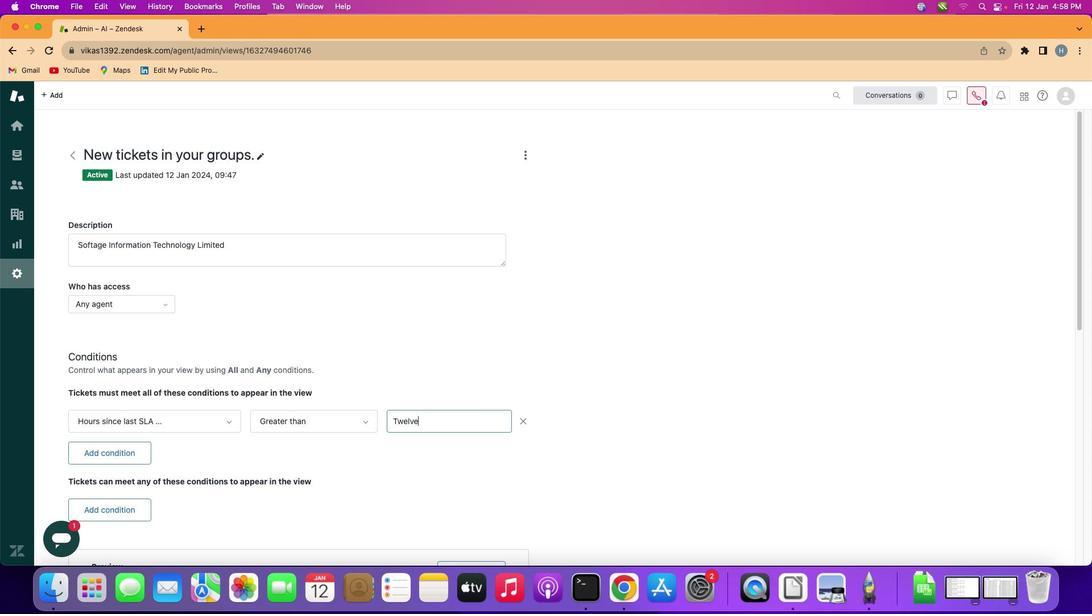 
Action: Mouse moved to (434, 470)
Screenshot: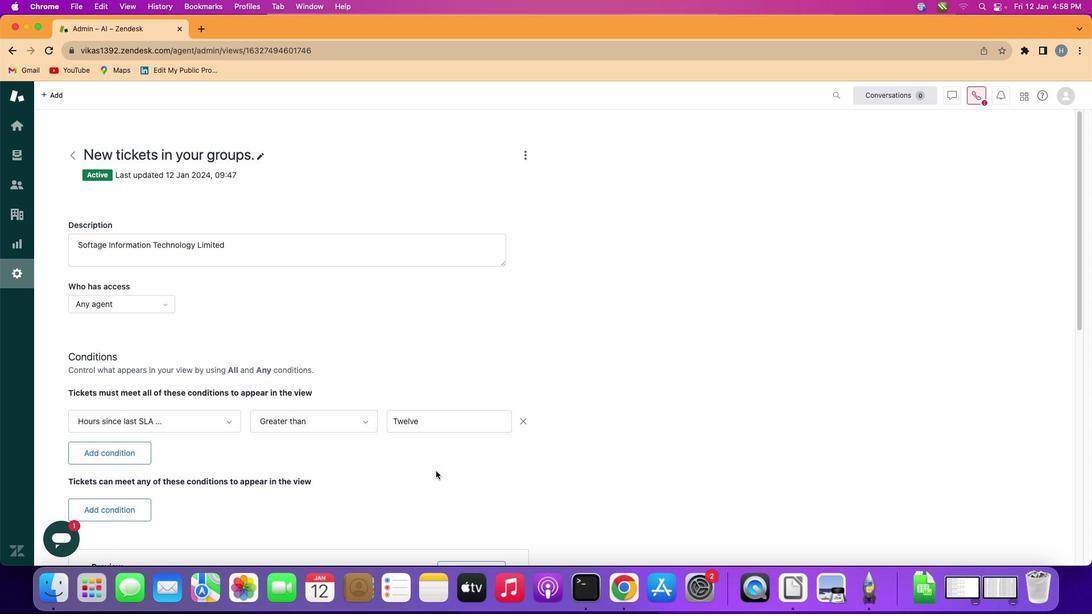 
